 Task: In the Company abc7ny.com, schedule a meeting with title: 'Introducing Our Products and Services ', Select date: '24 September, 2023', select start time: 3:00:PM. Add location on call (786) 555-4401 with meeting description: For further discussion on products, kindly join the meeting. Add attendees from company's contact and save.. Logged in from softage.10@softage.net
Action: Mouse moved to (70, 51)
Screenshot: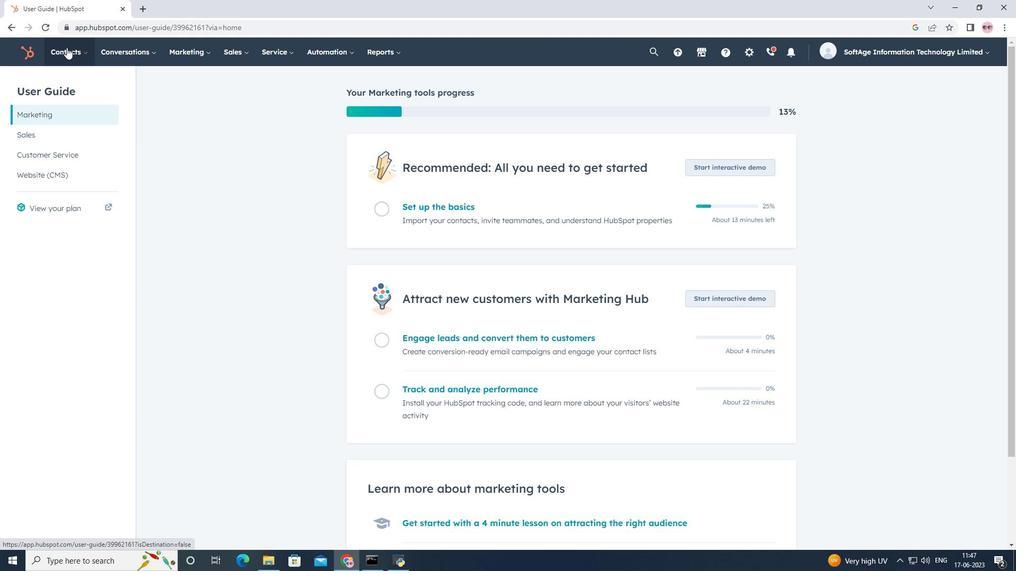 
Action: Mouse pressed left at (70, 51)
Screenshot: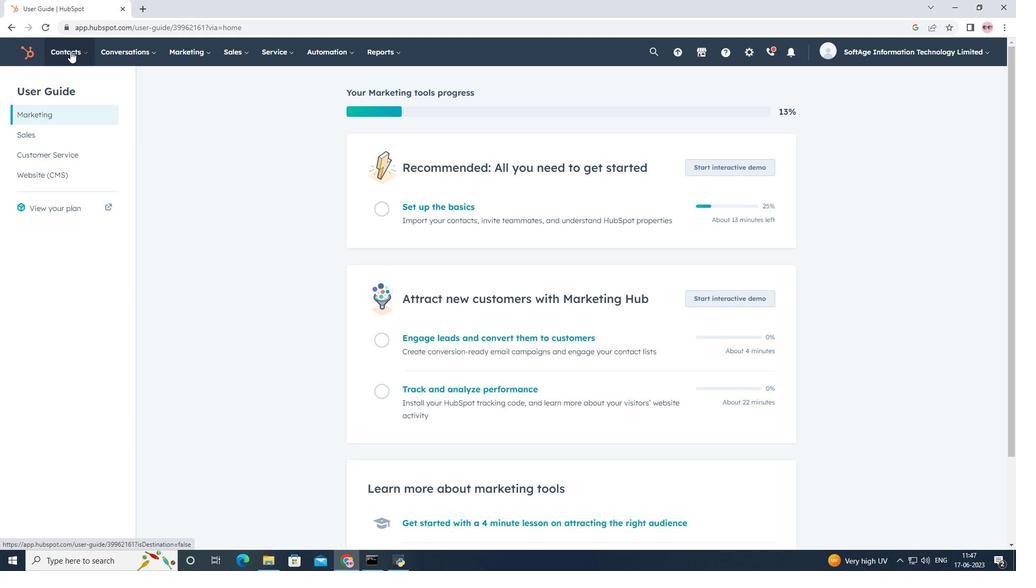 
Action: Mouse moved to (91, 96)
Screenshot: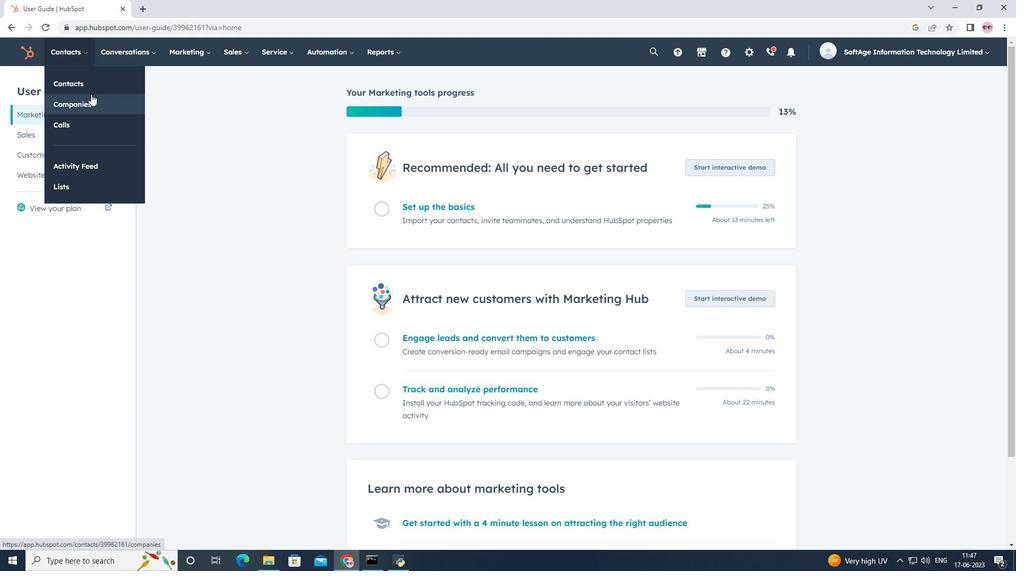 
Action: Mouse pressed left at (91, 96)
Screenshot: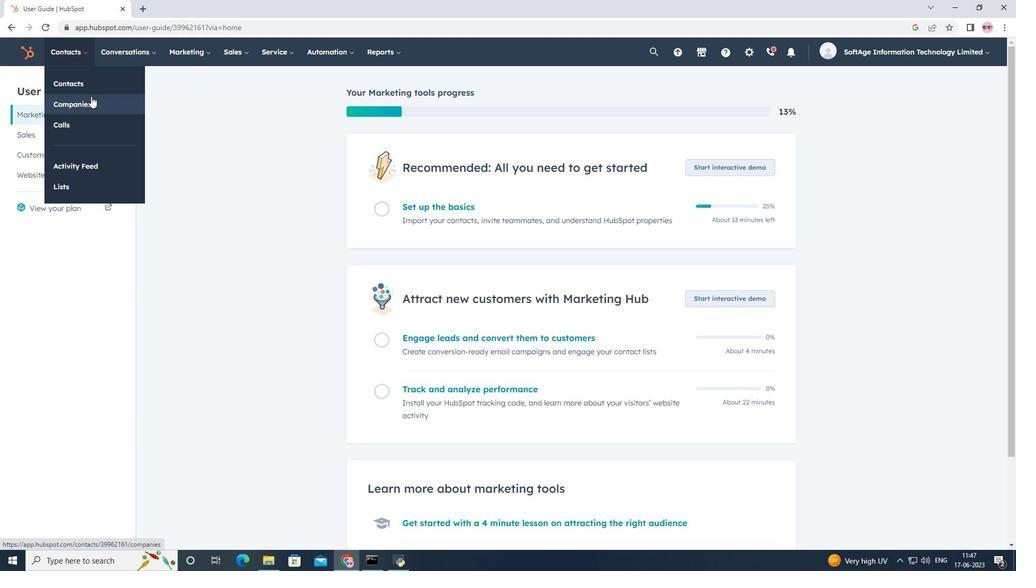
Action: Mouse moved to (74, 170)
Screenshot: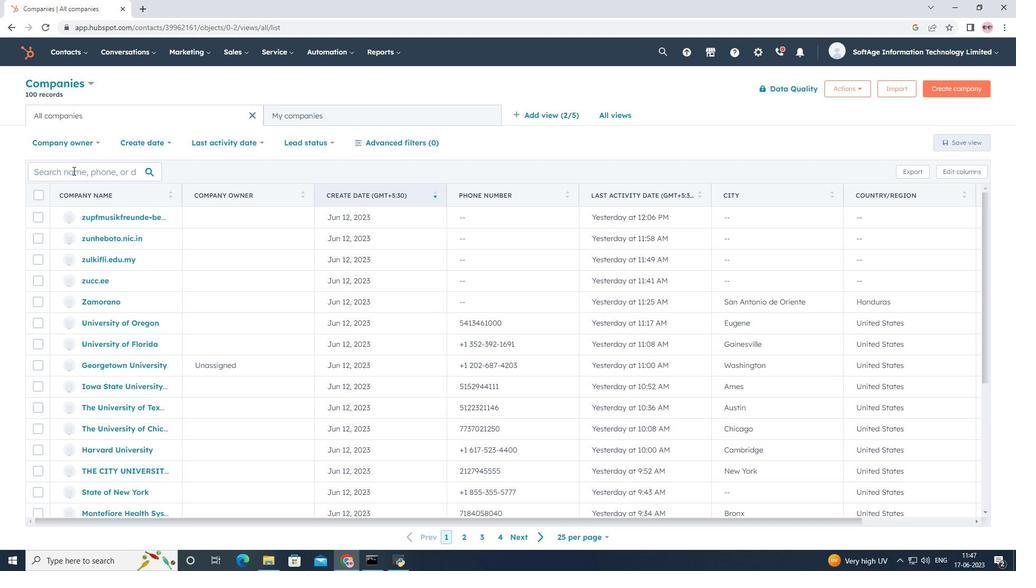 
Action: Mouse pressed left at (74, 170)
Screenshot: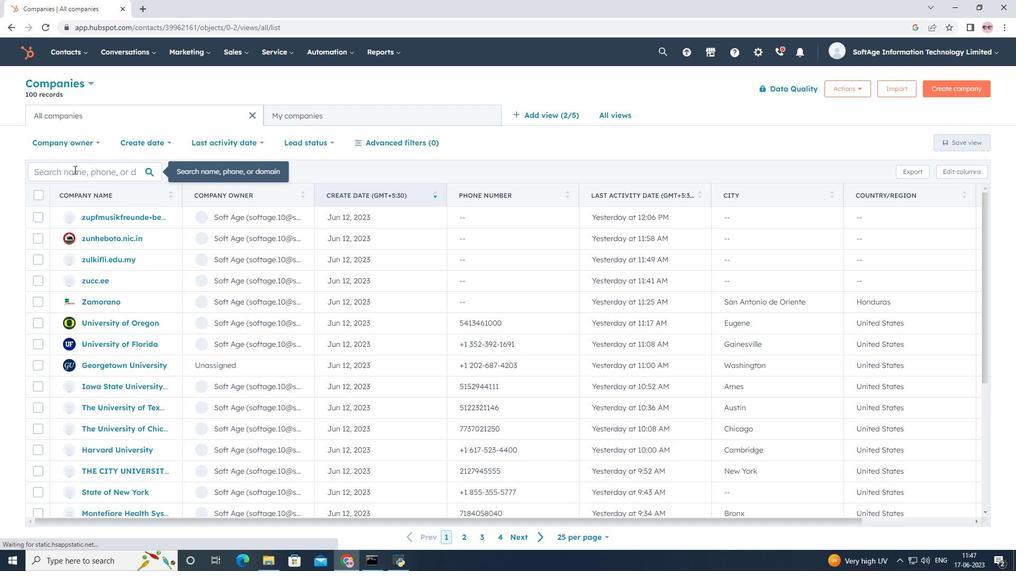 
Action: Key pressed abc7ny
Screenshot: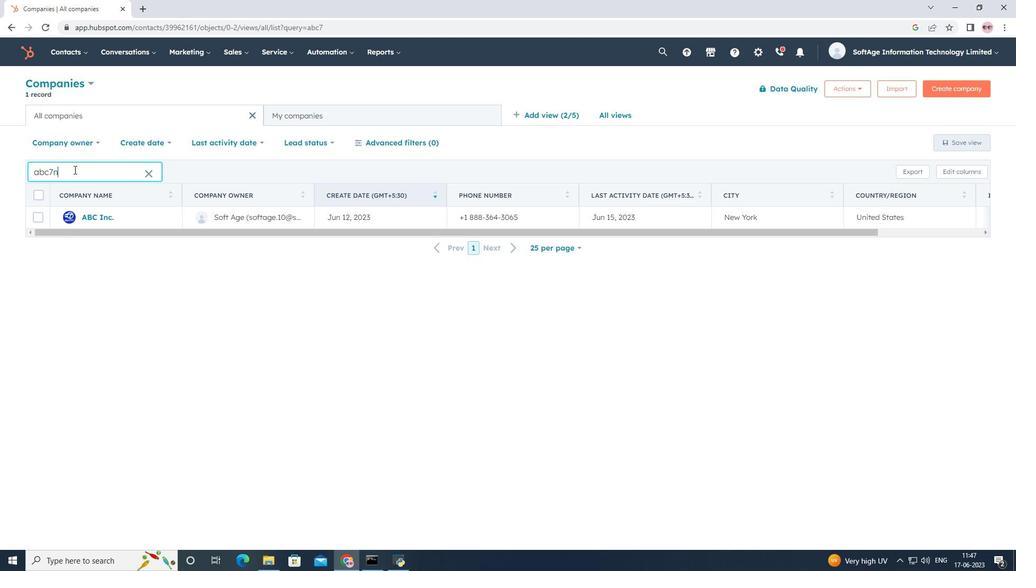 
Action: Mouse moved to (90, 215)
Screenshot: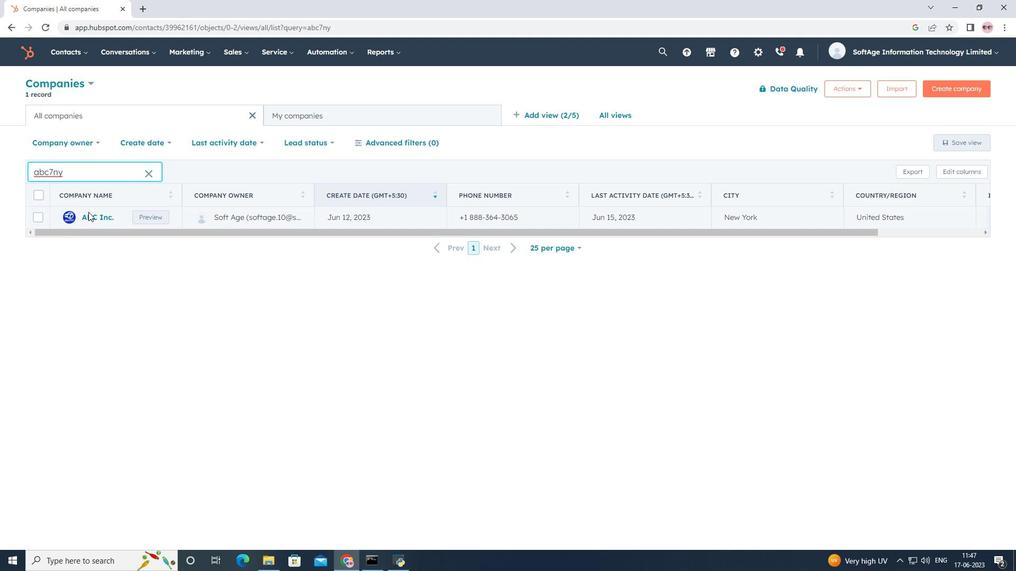 
Action: Mouse pressed left at (90, 215)
Screenshot: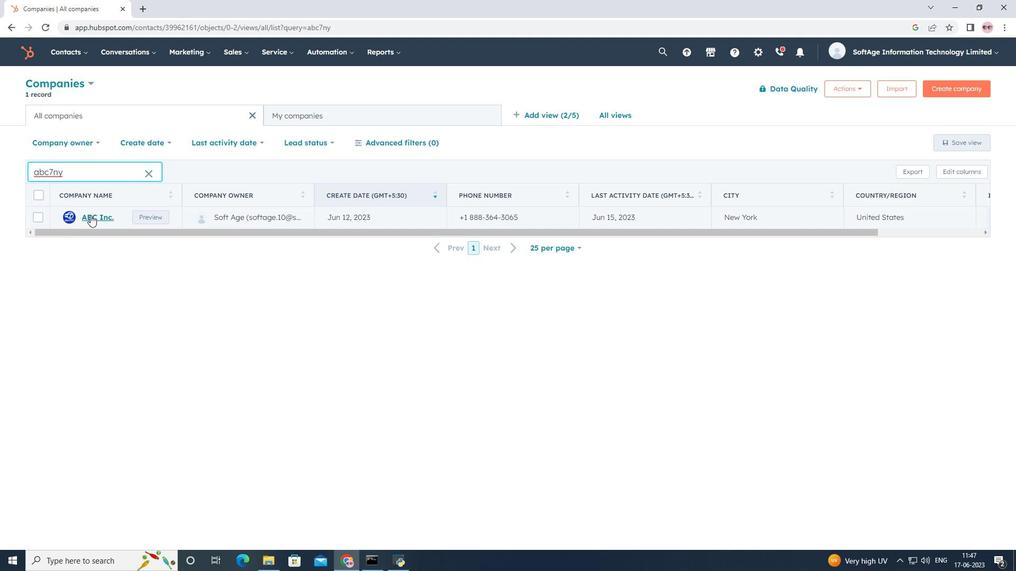 
Action: Mouse moved to (163, 175)
Screenshot: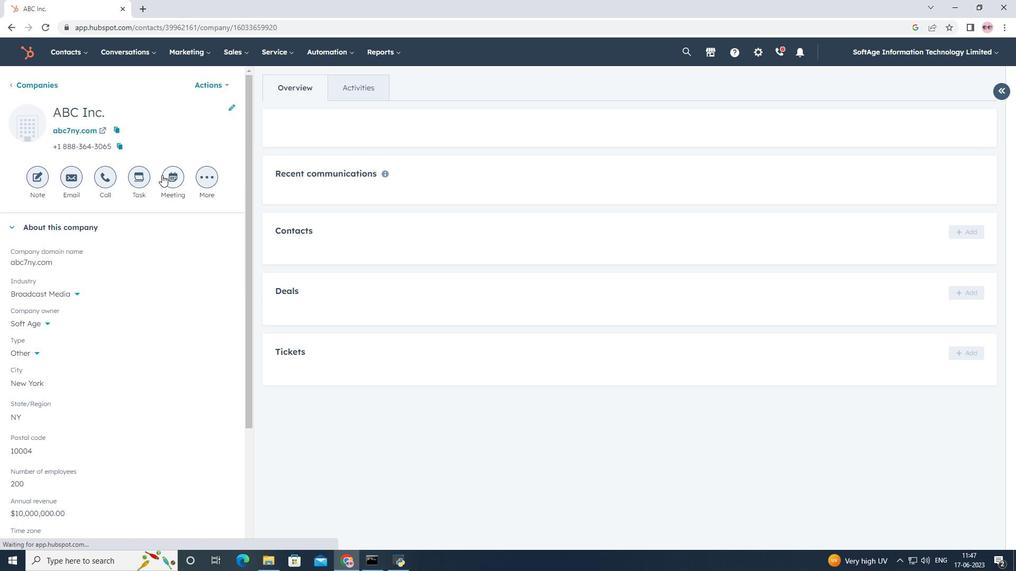 
Action: Mouse pressed left at (163, 175)
Screenshot: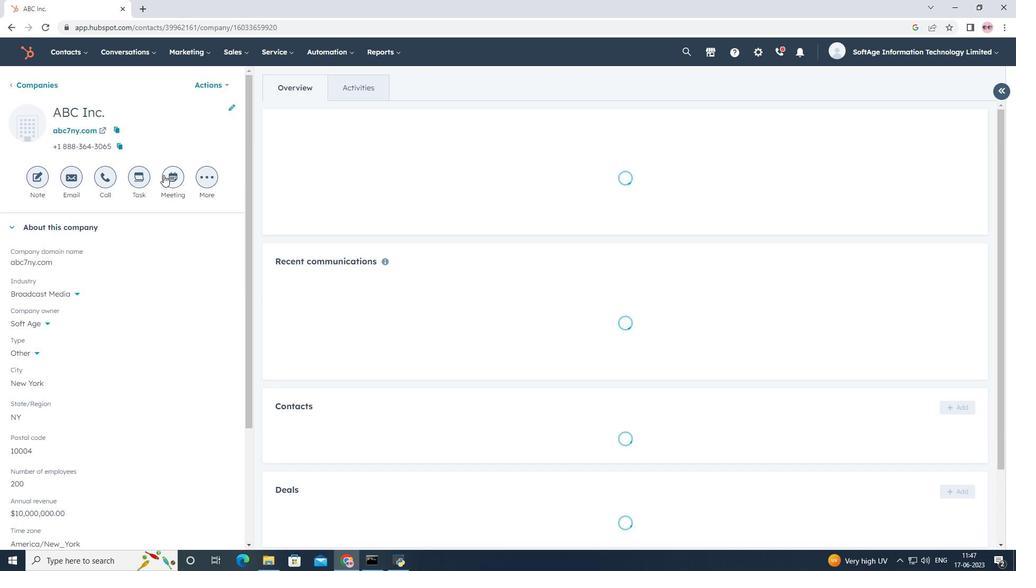 
Action: Mouse moved to (193, 162)
Screenshot: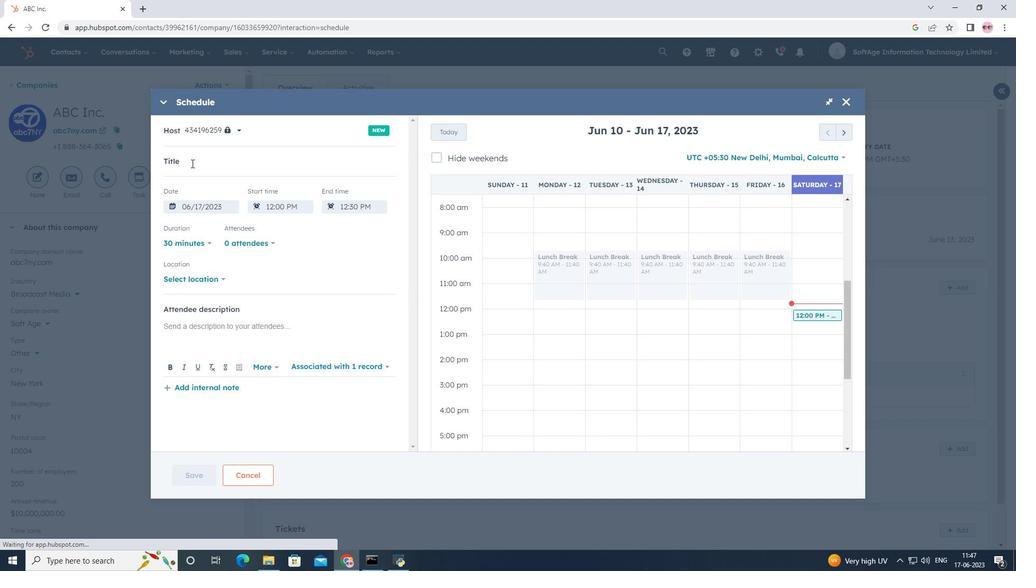 
Action: Mouse pressed left at (193, 162)
Screenshot: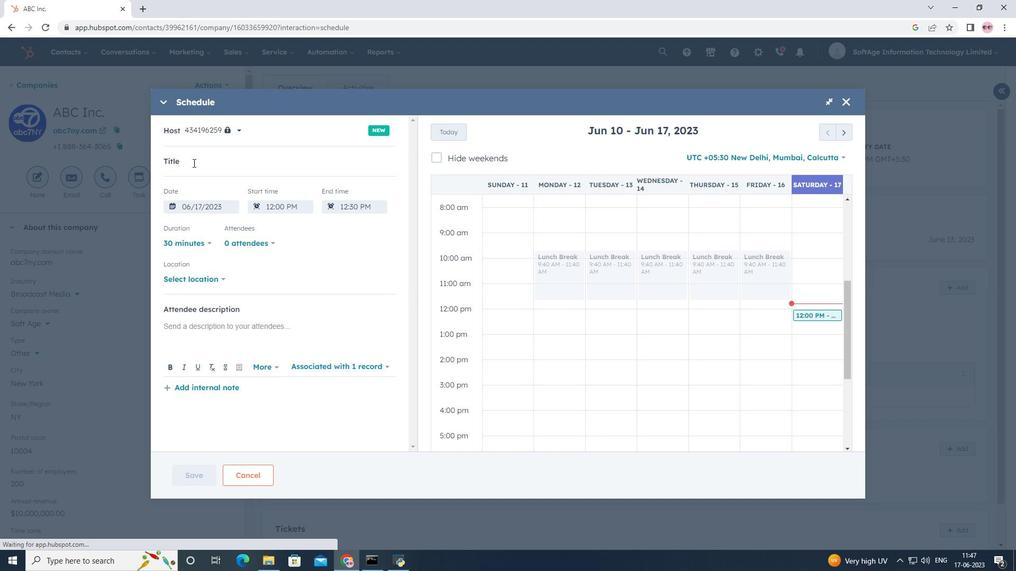 
Action: Key pressed <Key.shift><Key.shift><Key.shift><Key.shift><Key.shift><Key.shift><Key.shift><Key.shift><Key.shift><Key.shift><Key.shift><Key.shift><Key.shift><Key.shift><Key.shift><Key.shift><Key.shift><Key.shift><Key.shift><Key.shift><Key.shift><Key.shift>S<Key.backspace><Key.shift>i<Key.backspace><Key.shift>Introducing<Key.space><Key.shift>Our<Key.space><Key.shift>Products<Key.space>and<Key.space><Key.shift>Services
Screenshot: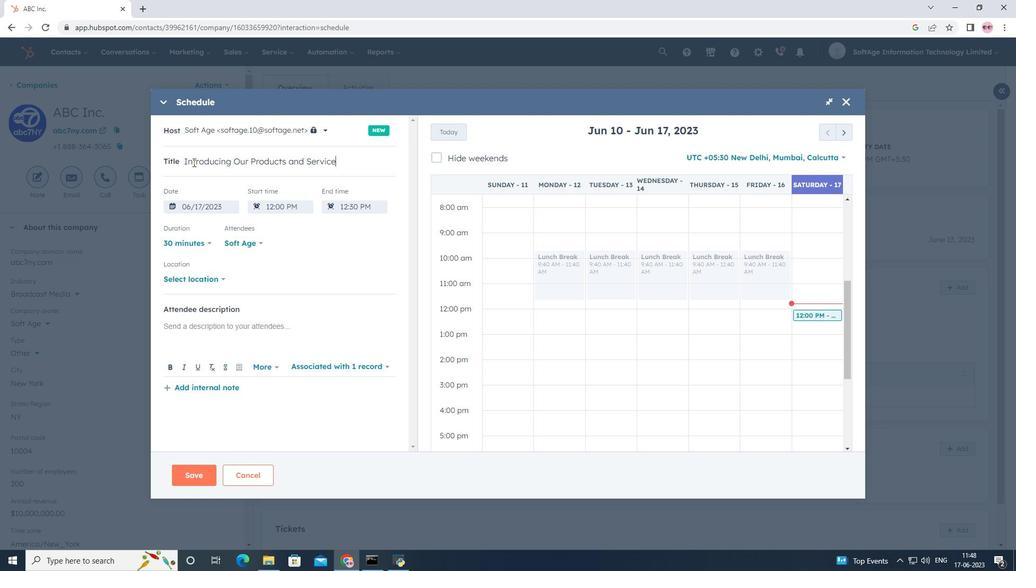 
Action: Mouse moved to (220, 281)
Screenshot: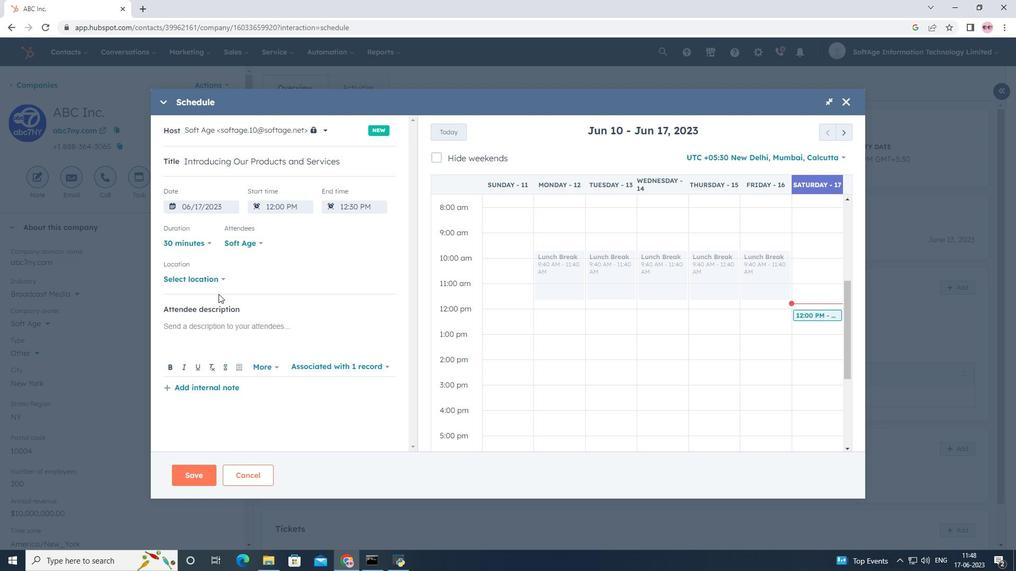 
Action: Mouse pressed left at (220, 281)
Screenshot: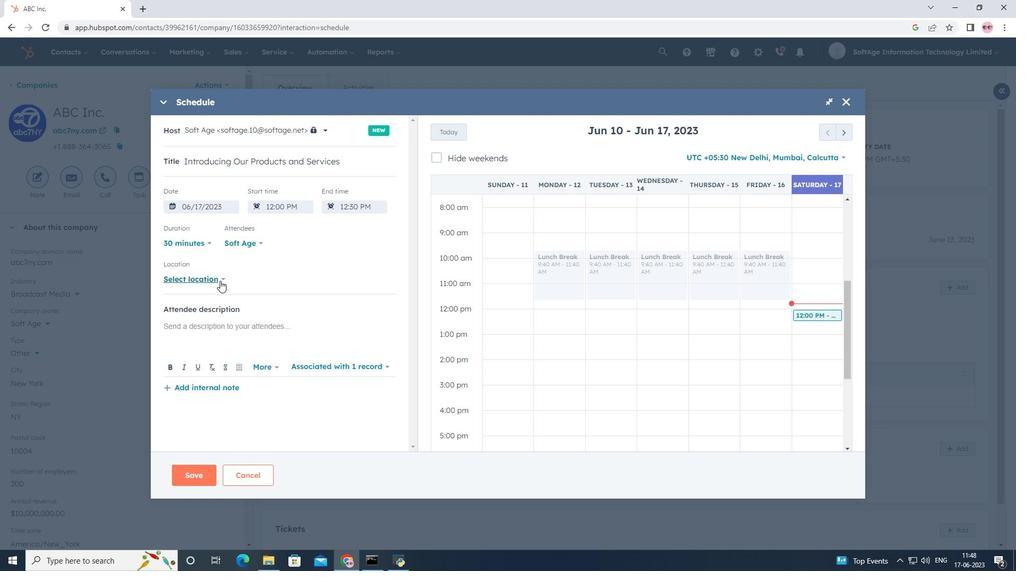 
Action: Mouse moved to (847, 135)
Screenshot: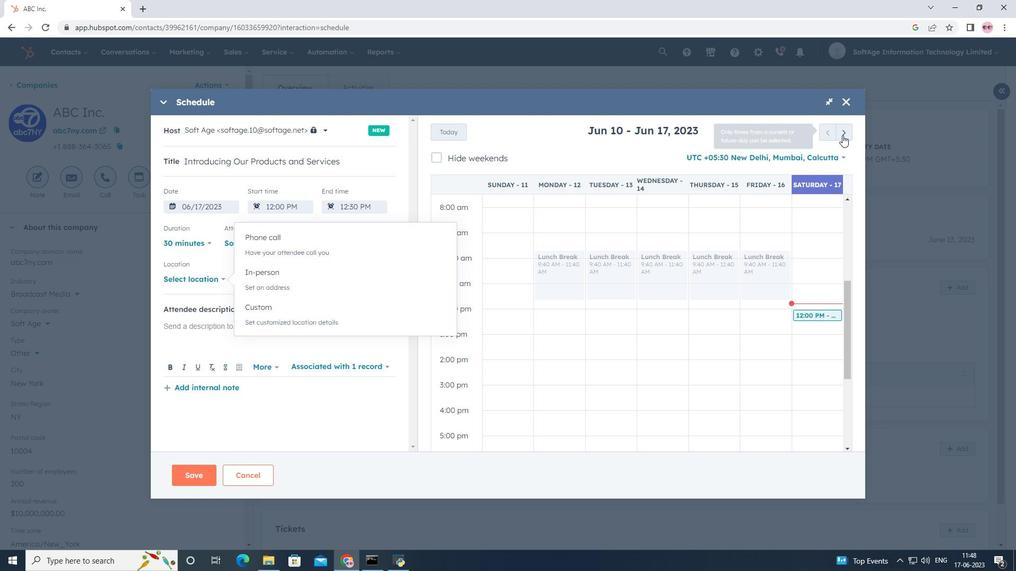 
Action: Mouse pressed left at (847, 135)
Screenshot: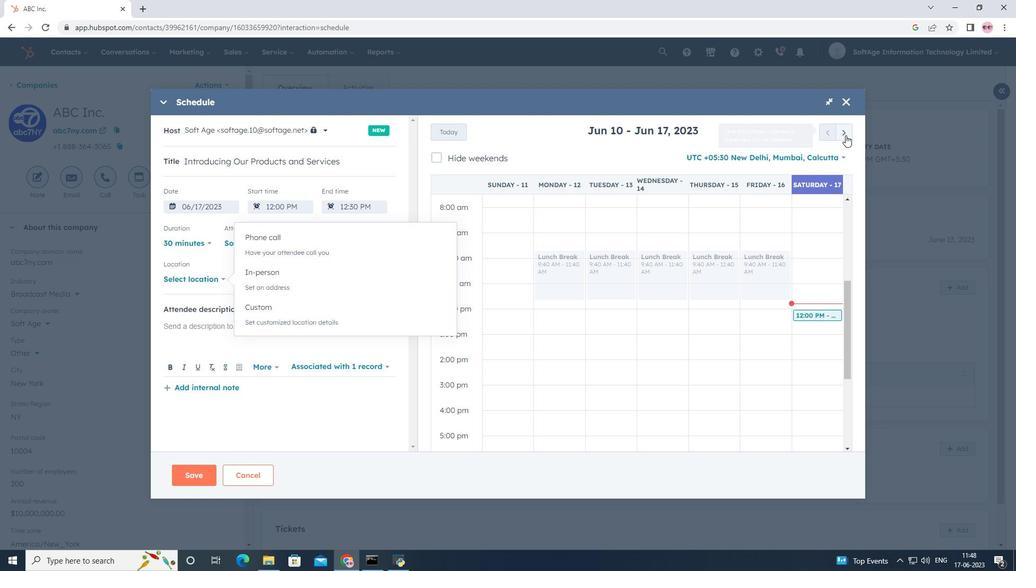 
Action: Mouse pressed left at (847, 135)
Screenshot: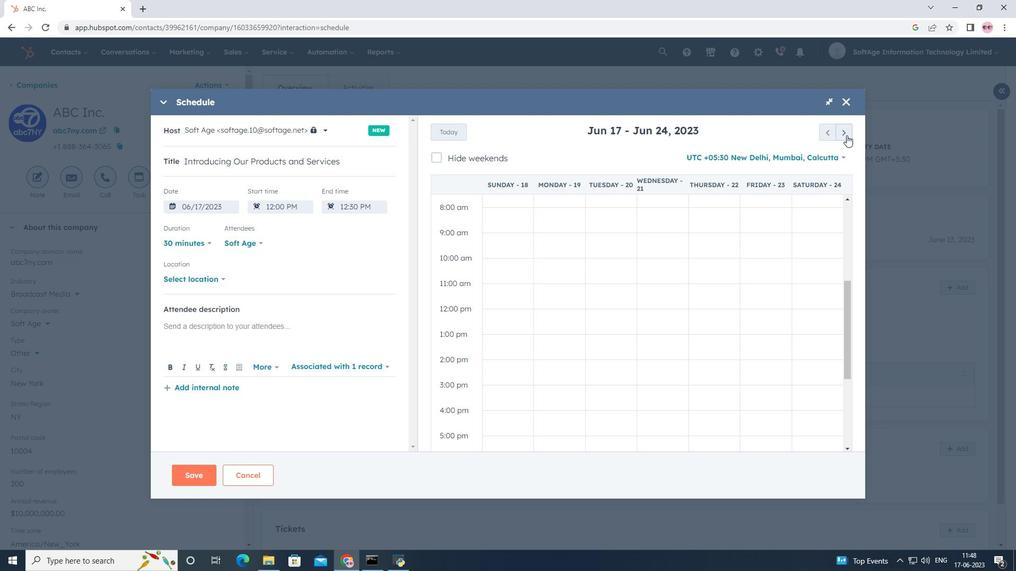 
Action: Mouse pressed left at (847, 135)
Screenshot: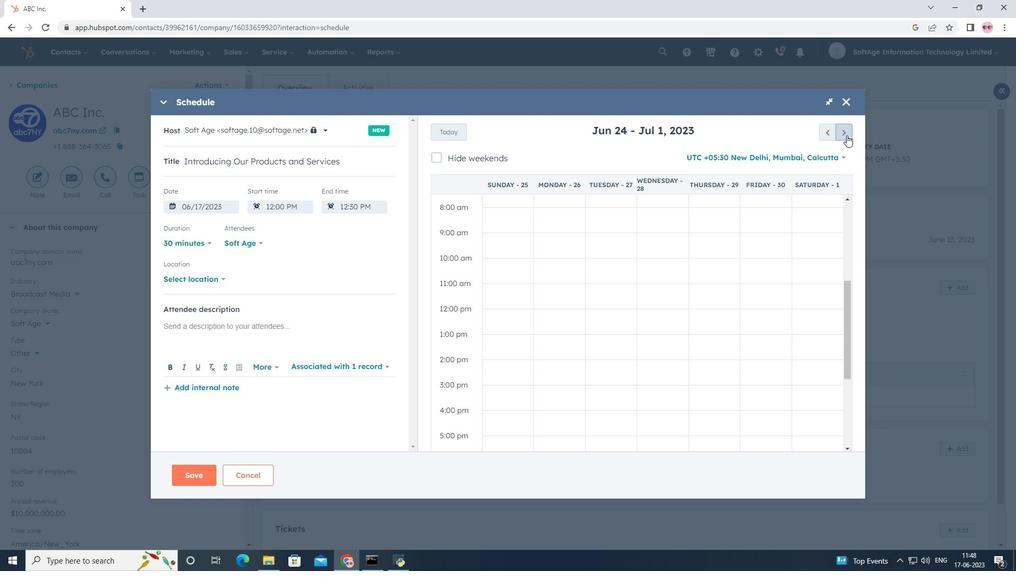 
Action: Mouse pressed left at (847, 135)
Screenshot: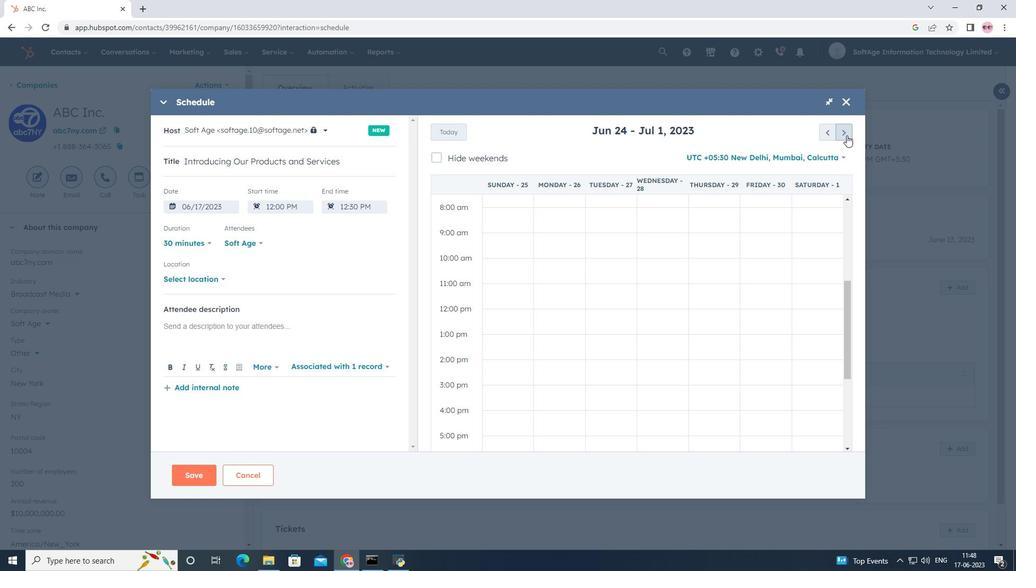 
Action: Mouse pressed left at (847, 135)
Screenshot: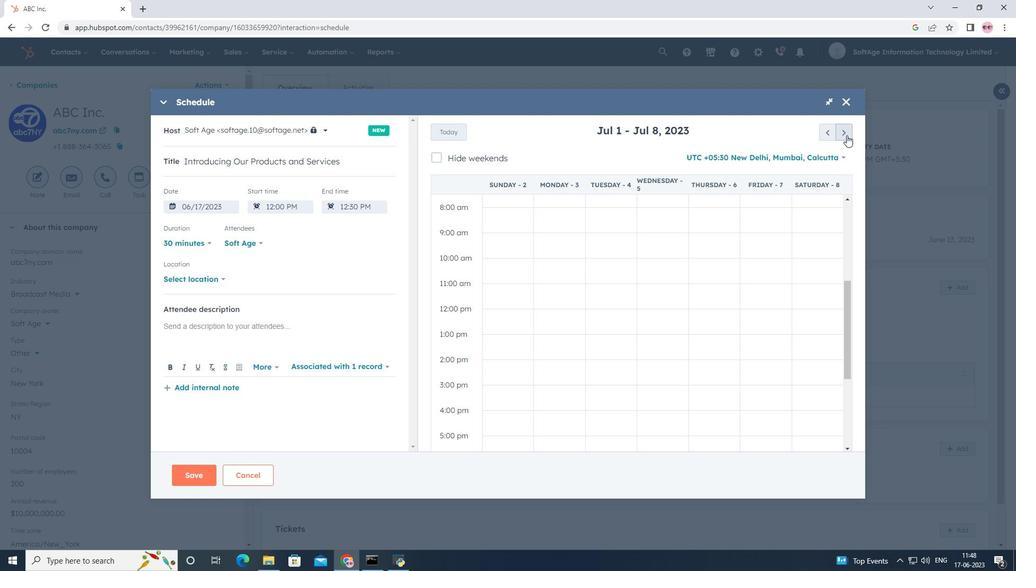 
Action: Mouse pressed left at (847, 135)
Screenshot: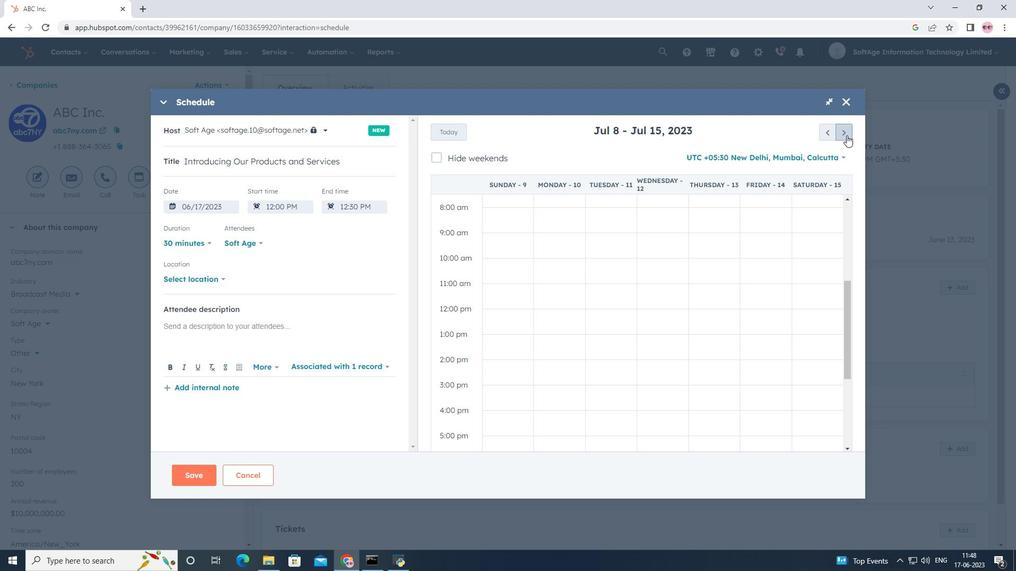 
Action: Mouse pressed left at (847, 135)
Screenshot: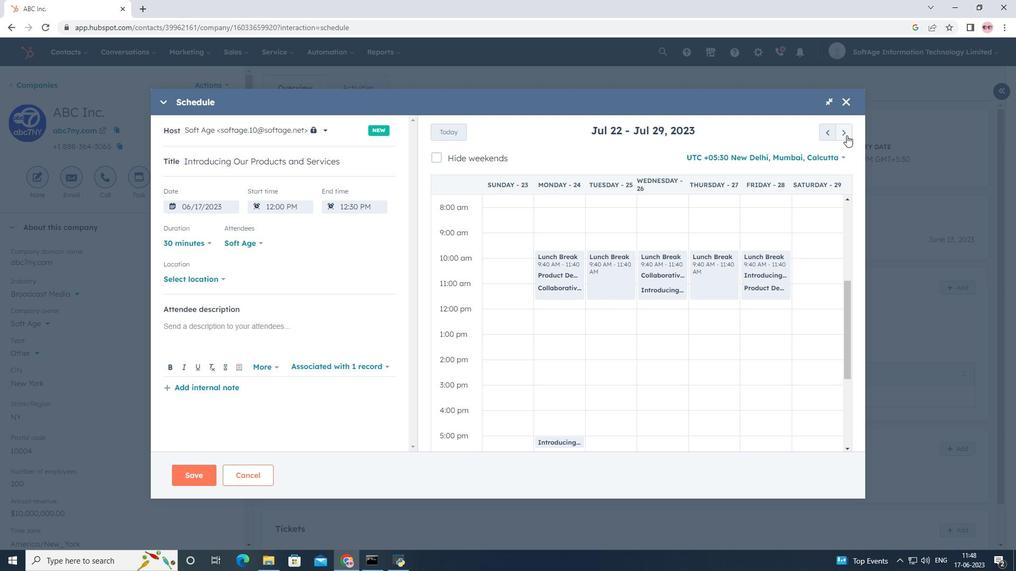 
Action: Mouse pressed left at (847, 135)
Screenshot: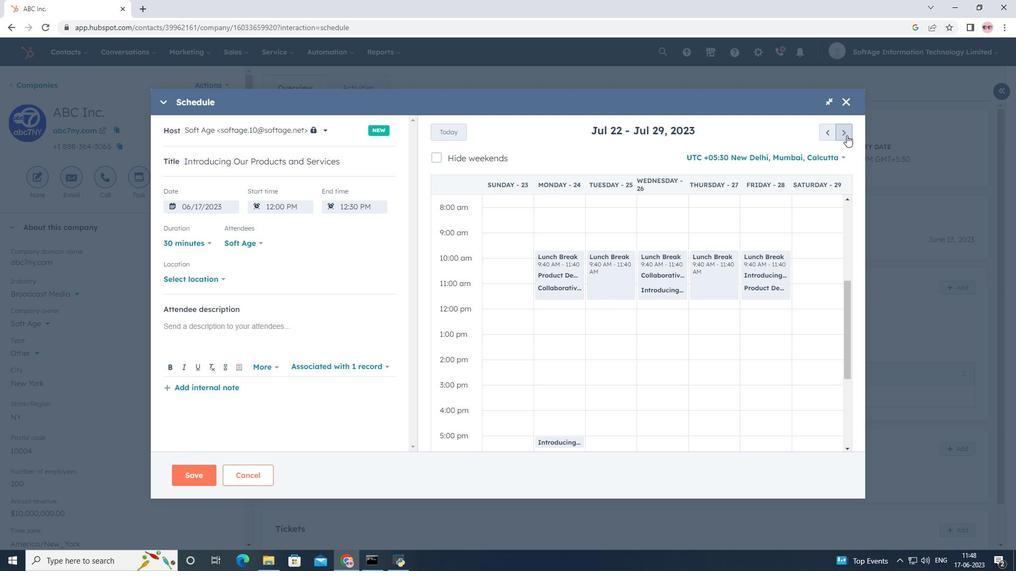
Action: Mouse pressed left at (847, 135)
Screenshot: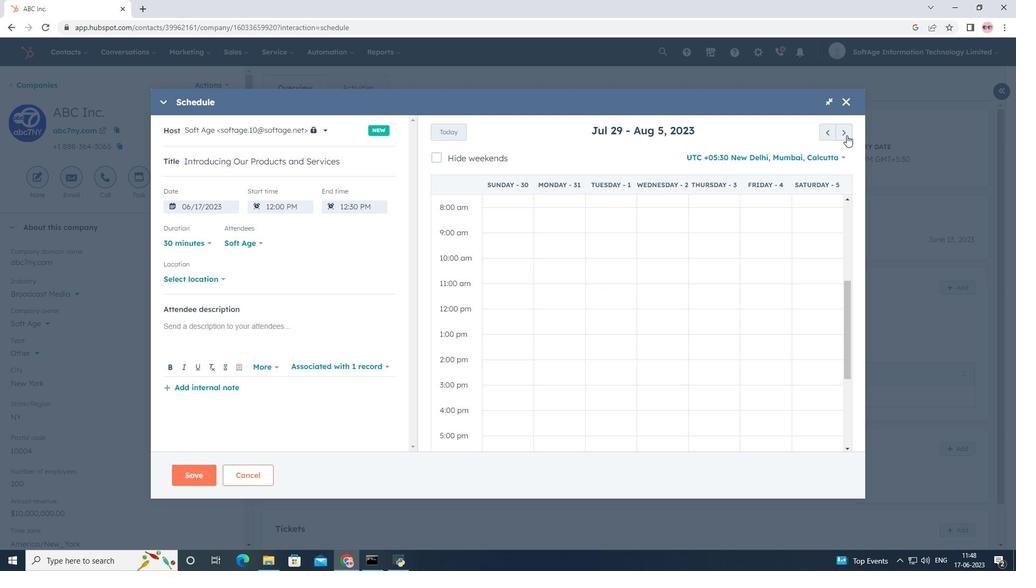 
Action: Mouse pressed left at (847, 135)
Screenshot: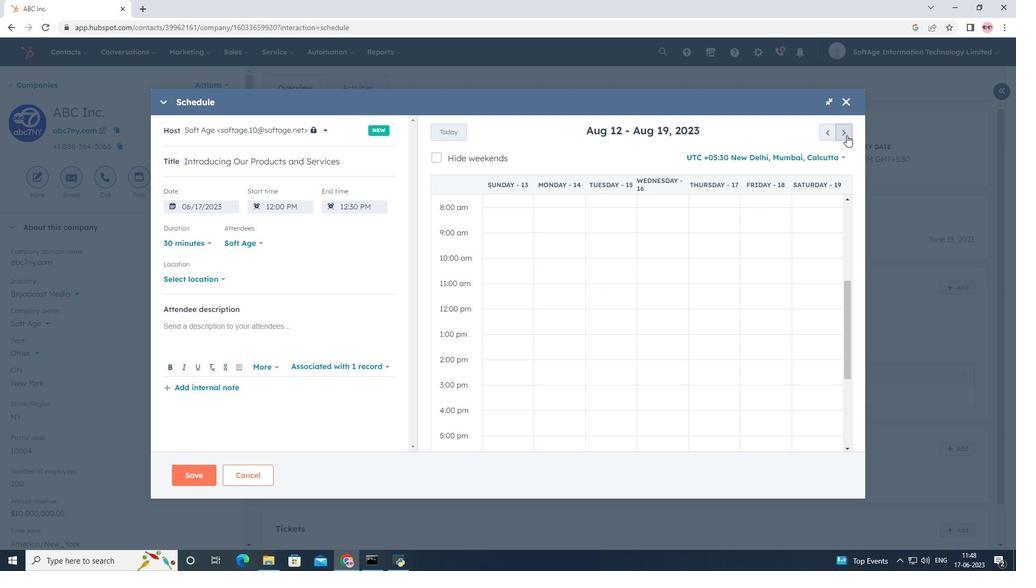 
Action: Mouse pressed left at (847, 135)
Screenshot: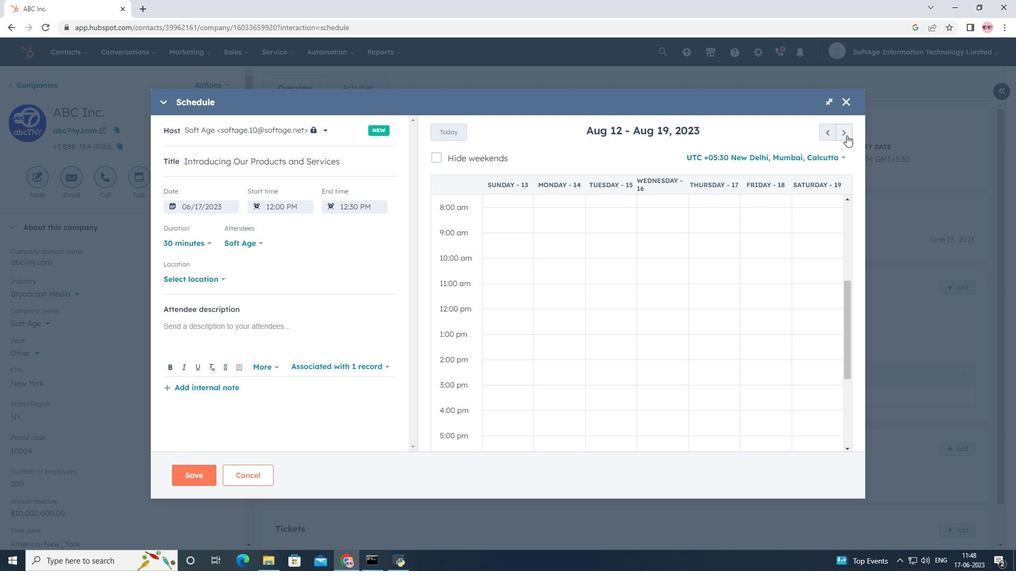 
Action: Mouse pressed left at (847, 135)
Screenshot: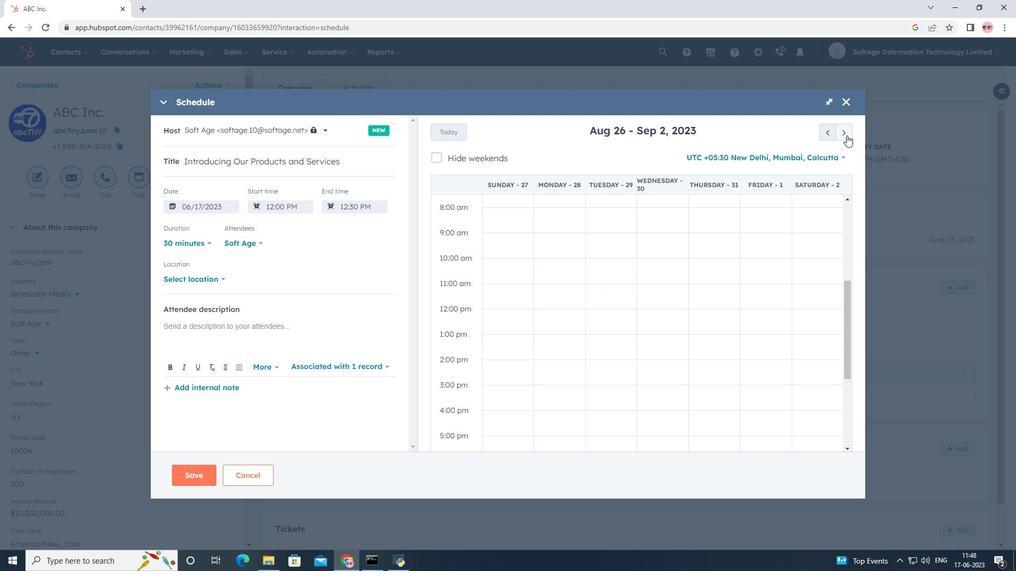 
Action: Mouse pressed left at (847, 135)
Screenshot: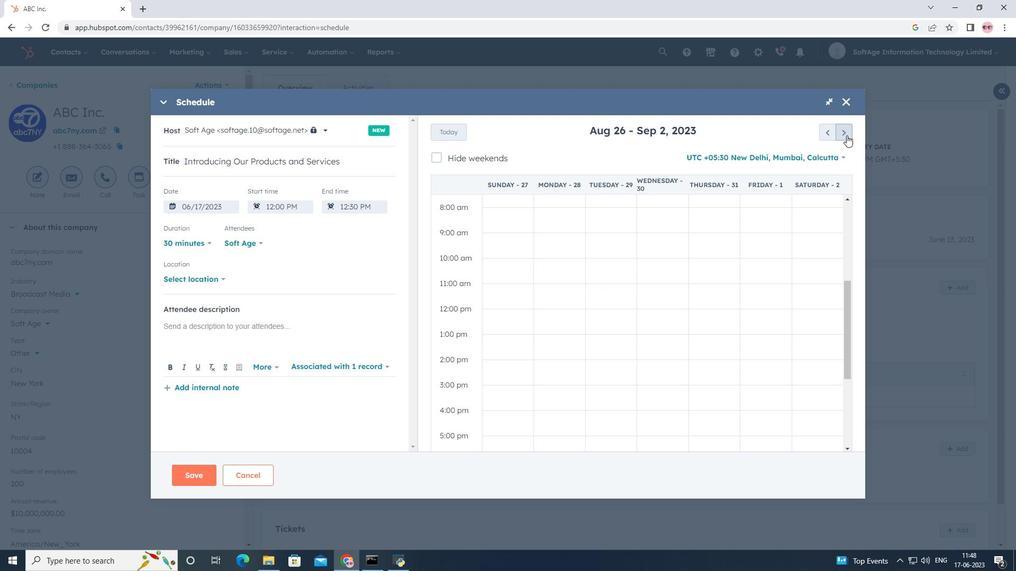 
Action: Mouse pressed left at (847, 135)
Screenshot: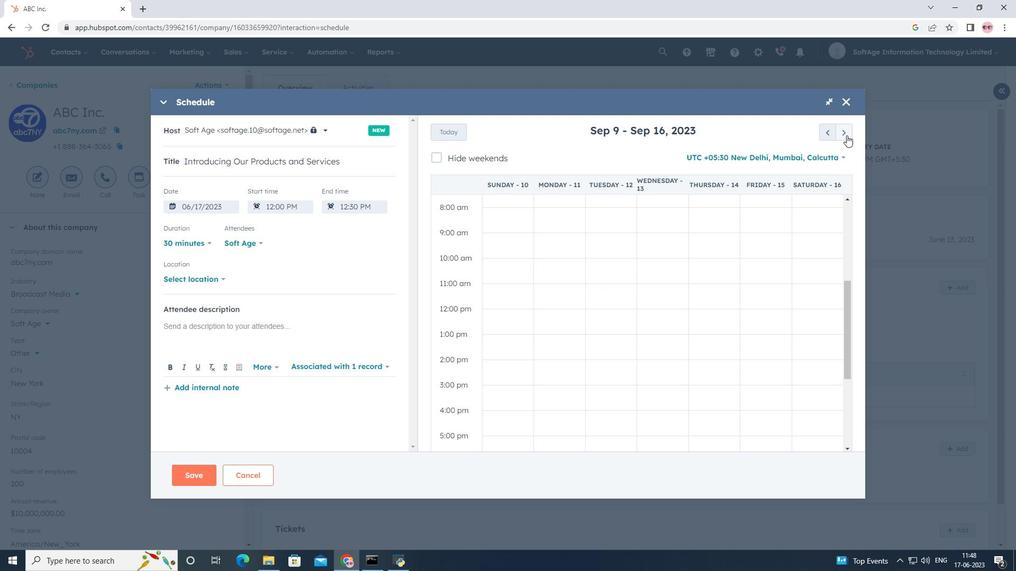 
Action: Mouse pressed left at (847, 135)
Screenshot: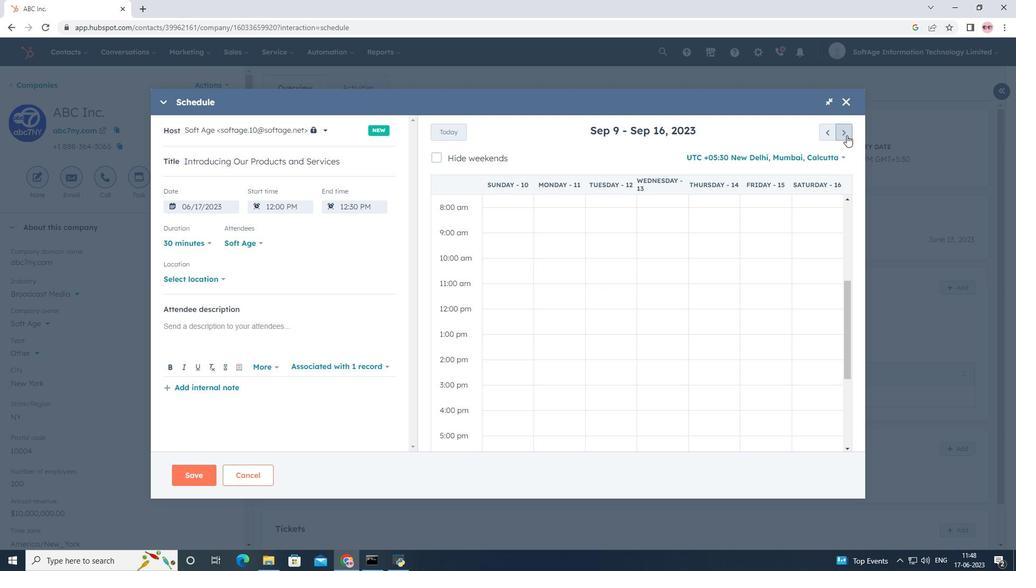 
Action: Mouse moved to (494, 391)
Screenshot: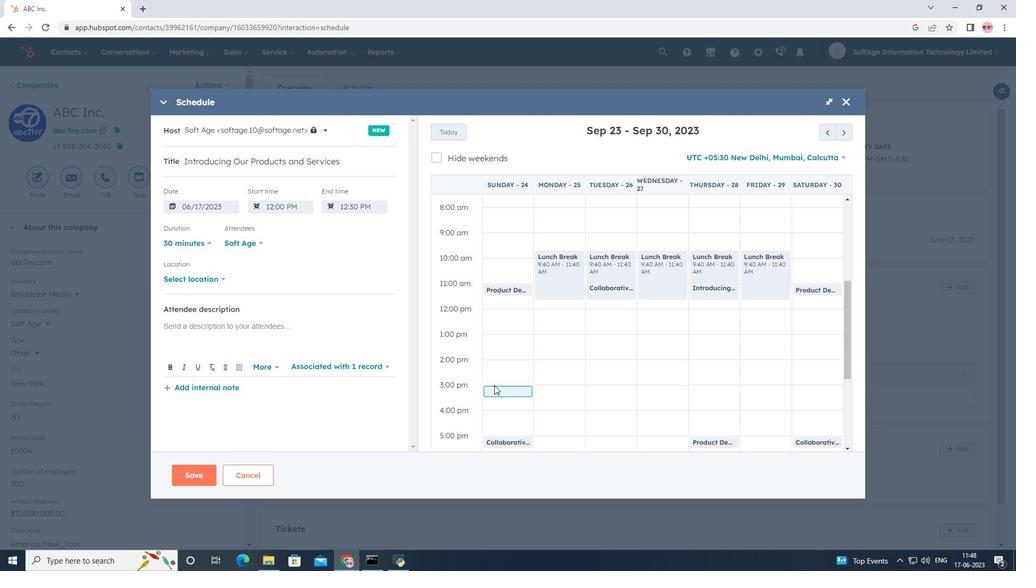 
Action: Mouse pressed left at (494, 391)
Screenshot: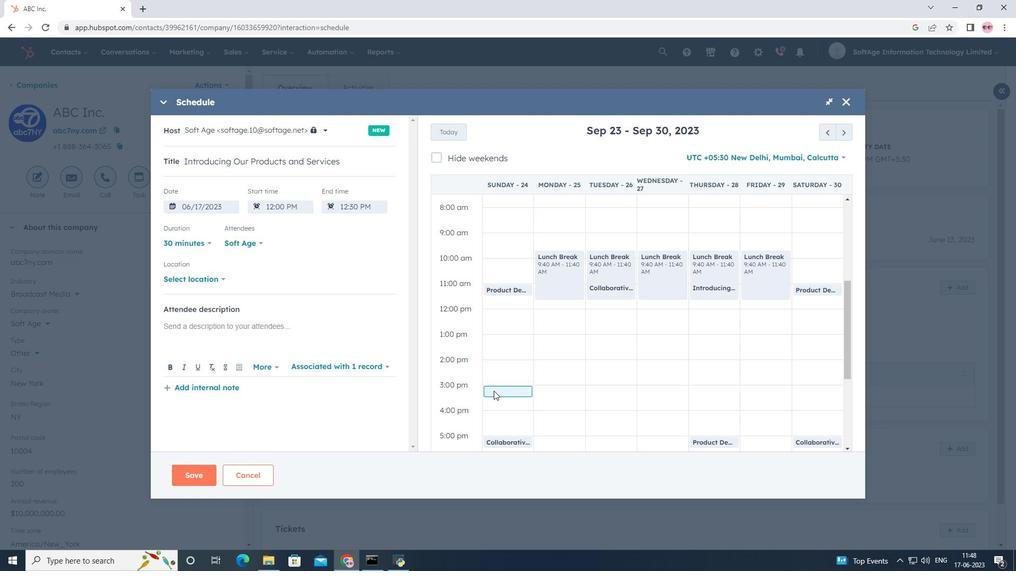 
Action: Mouse moved to (208, 277)
Screenshot: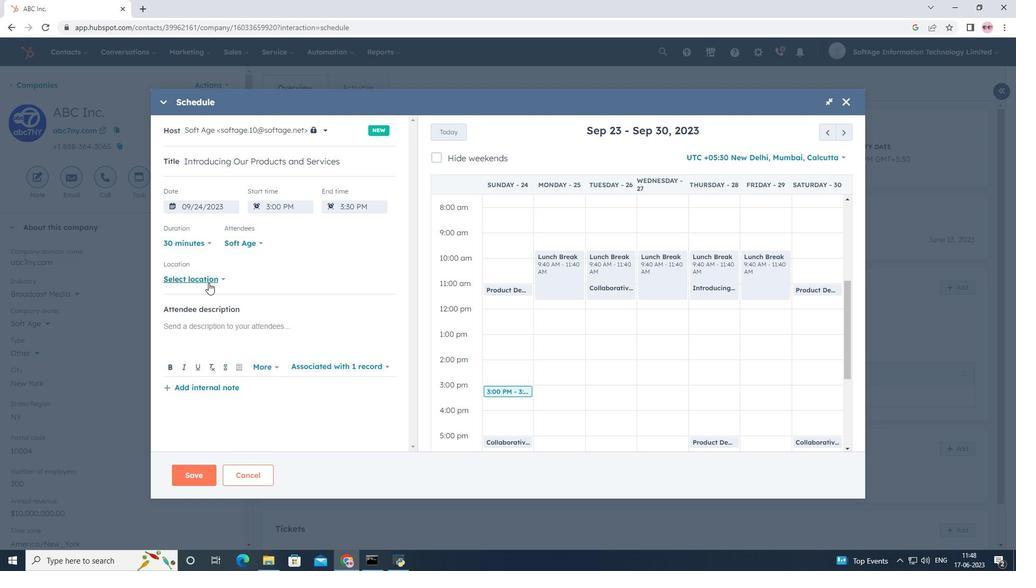 
Action: Mouse pressed left at (208, 277)
Screenshot: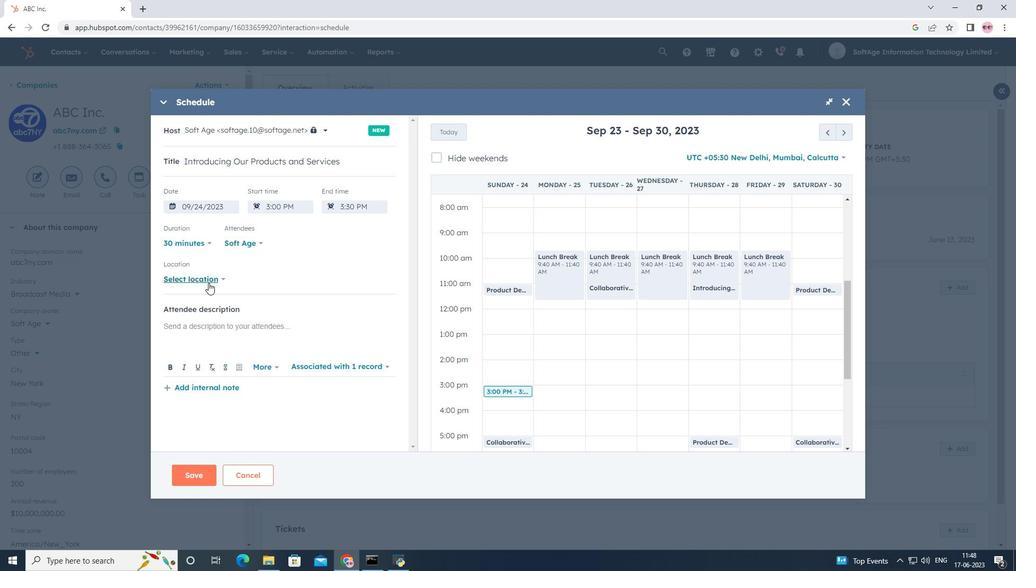 
Action: Mouse moved to (282, 238)
Screenshot: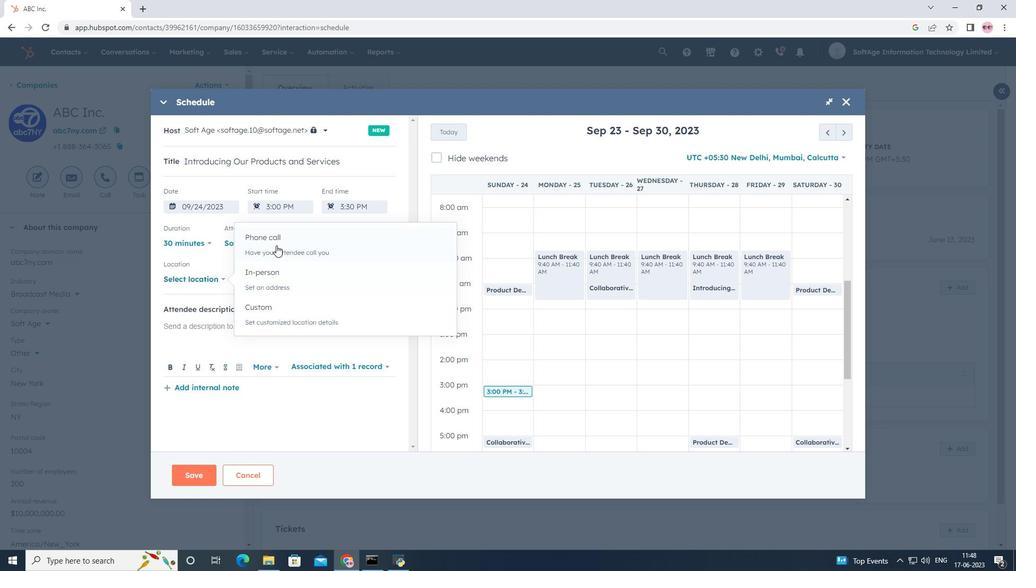 
Action: Mouse pressed left at (282, 238)
Screenshot: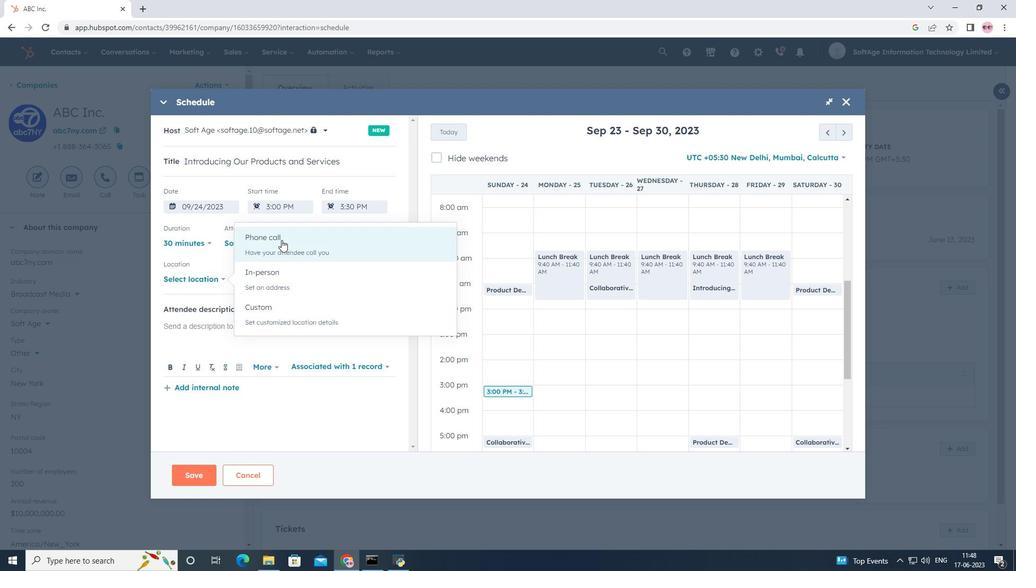 
Action: Mouse moved to (245, 277)
Screenshot: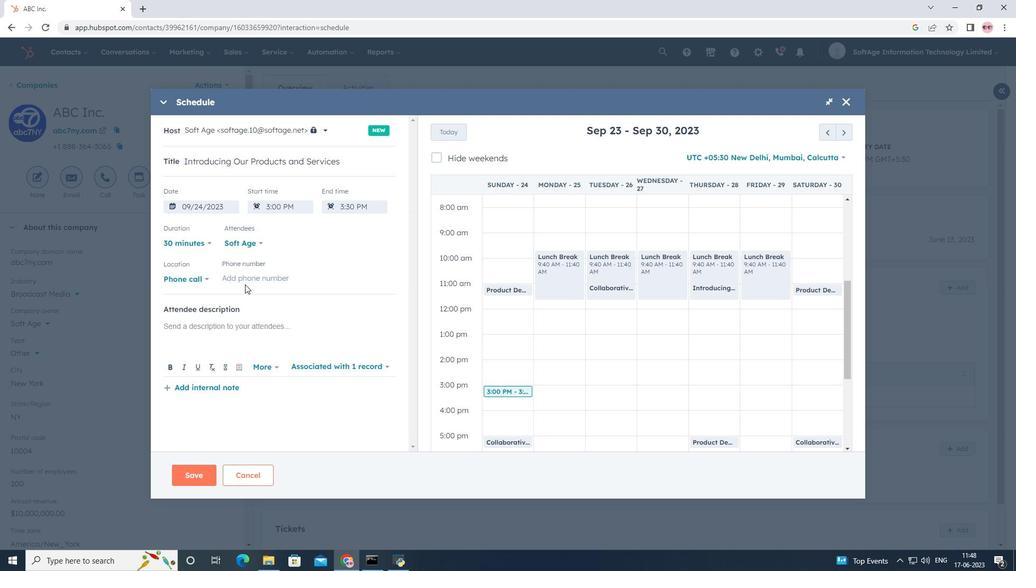 
Action: Mouse pressed left at (245, 277)
Screenshot: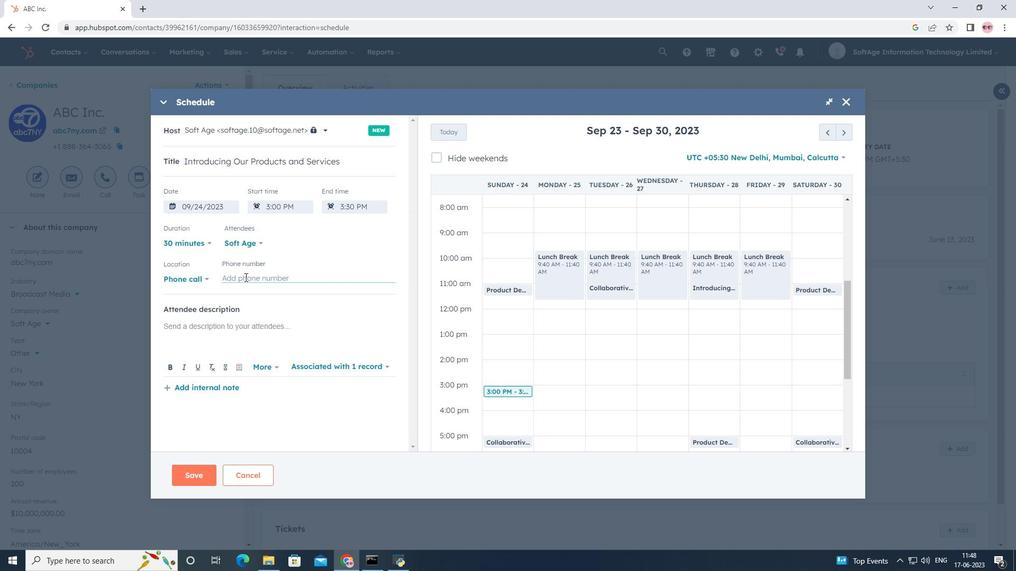 
Action: Key pressed <Key.shift><Key.shift><Key.shift><Key.shift><Key.shift><Key.shift><Key.shift><Key.shift>(786<Key.shift>)<Key.space>555-4401
Screenshot: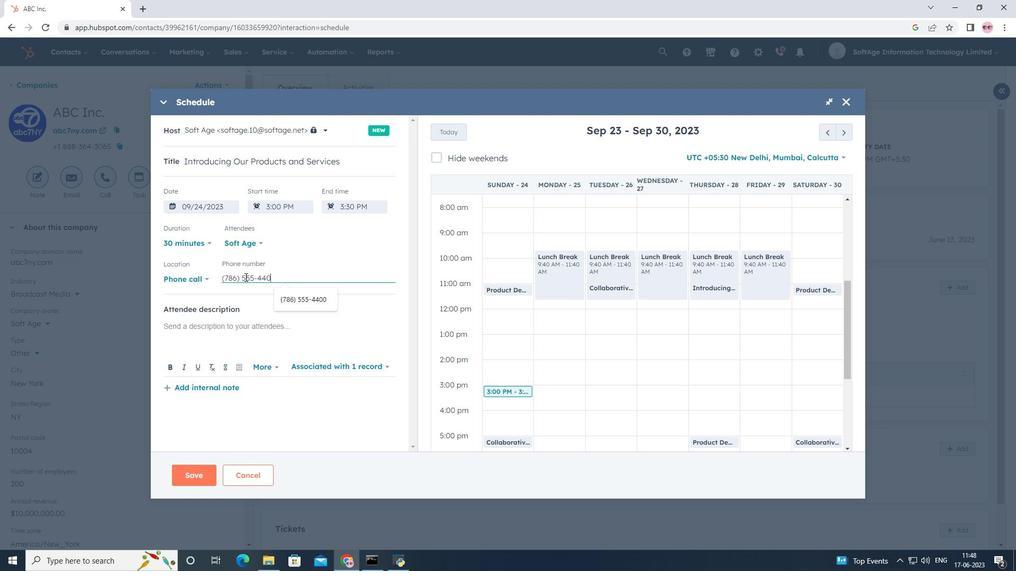 
Action: Mouse moved to (261, 323)
Screenshot: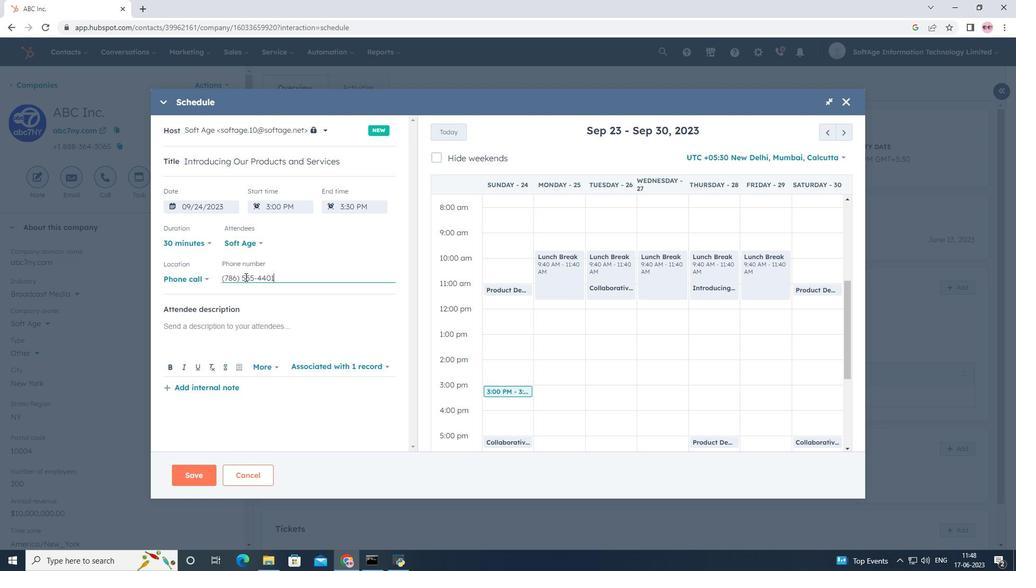 
Action: Mouse pressed left at (261, 323)
Screenshot: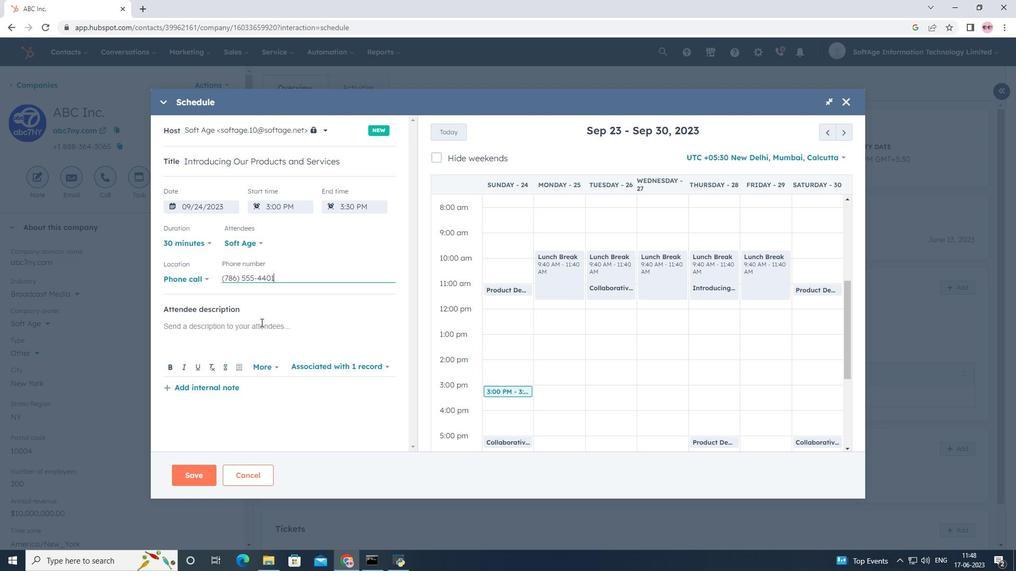 
Action: Key pressed <Key.shift>For<Key.space>further<Key.space>discussion<Key.space>on<Key.space>products,<Key.space>kindly<Key.space>join<Key.space>the<Key.space>meeting.
Screenshot: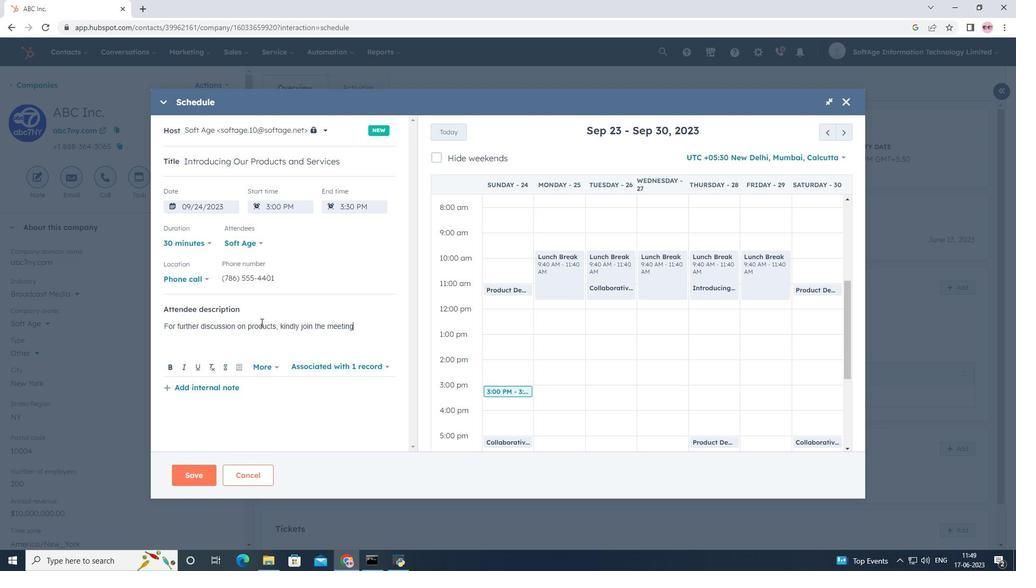 
Action: Mouse moved to (368, 369)
Screenshot: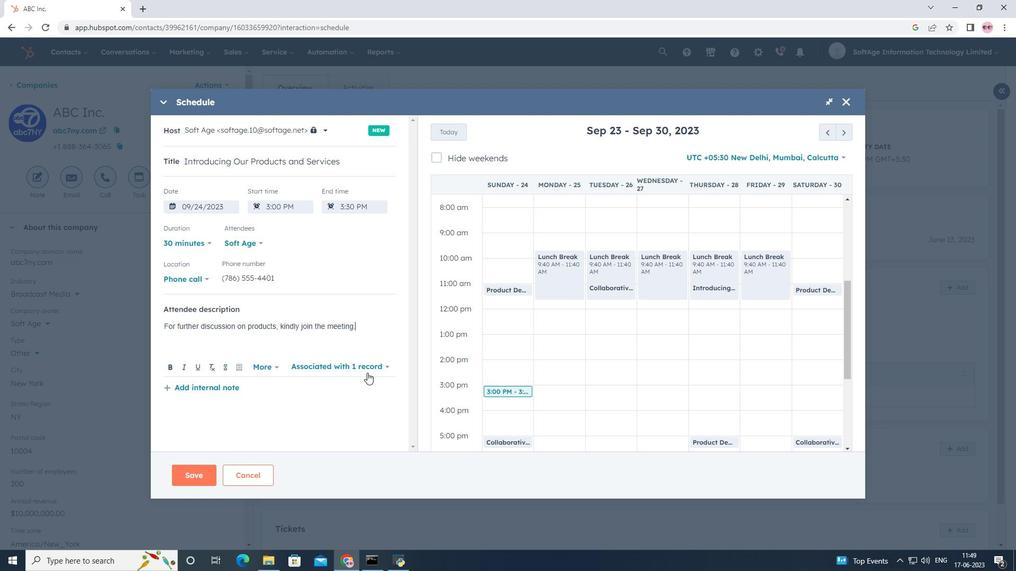 
Action: Mouse pressed left at (368, 369)
Screenshot: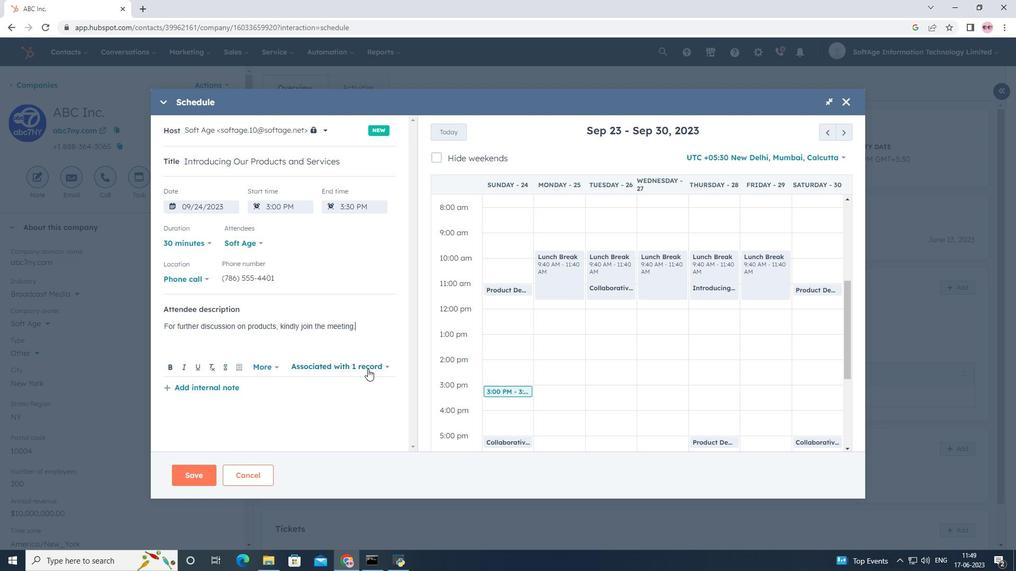 
Action: Mouse moved to (339, 292)
Screenshot: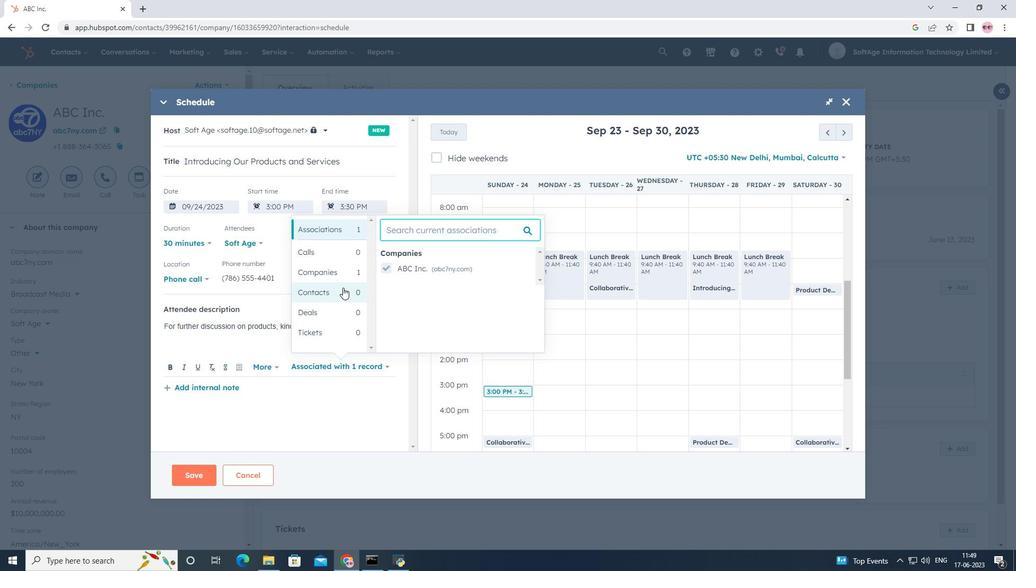 
Action: Mouse pressed left at (339, 292)
Screenshot: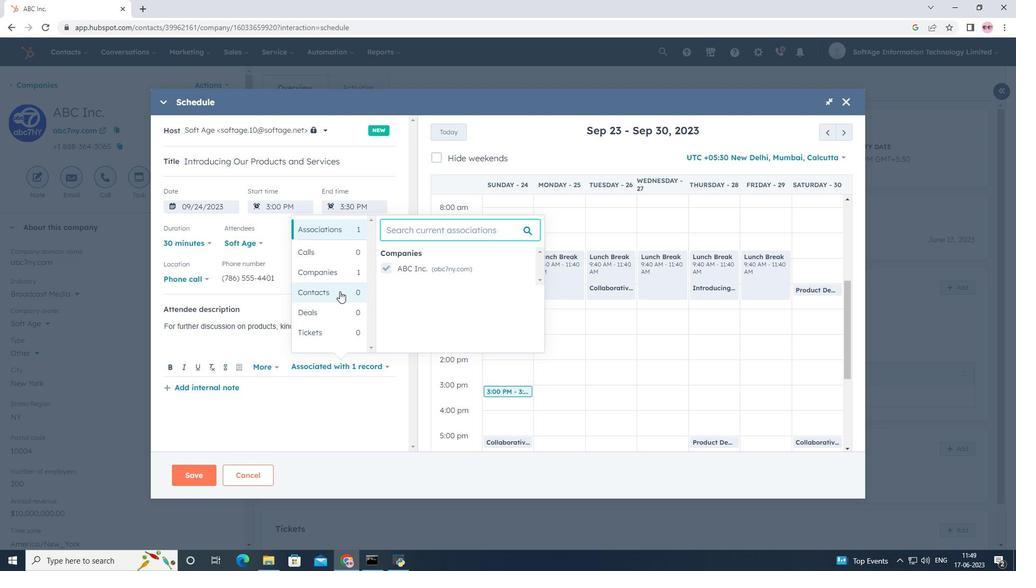 
Action: Mouse moved to (389, 255)
Screenshot: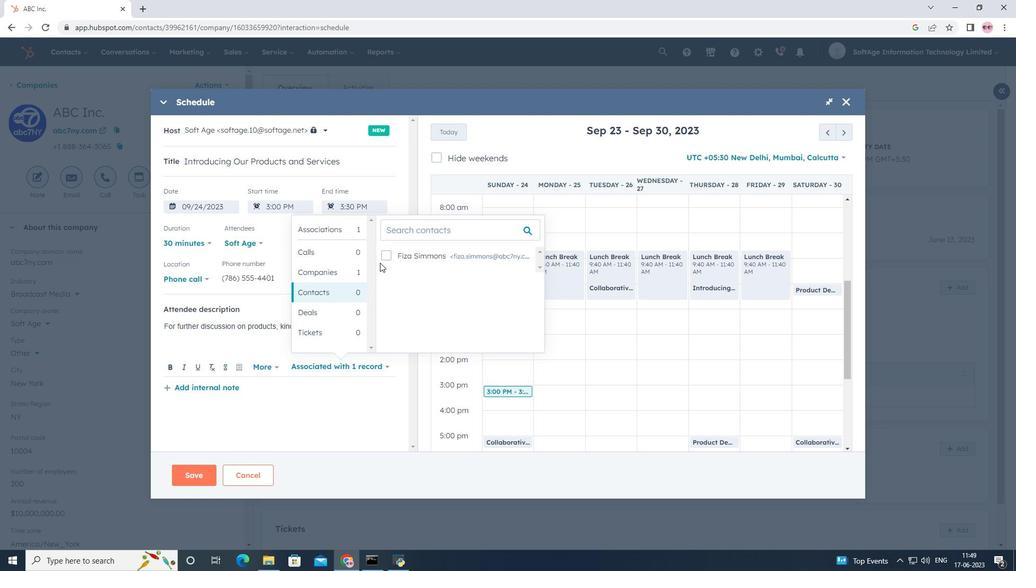 
Action: Mouse pressed left at (389, 255)
Screenshot: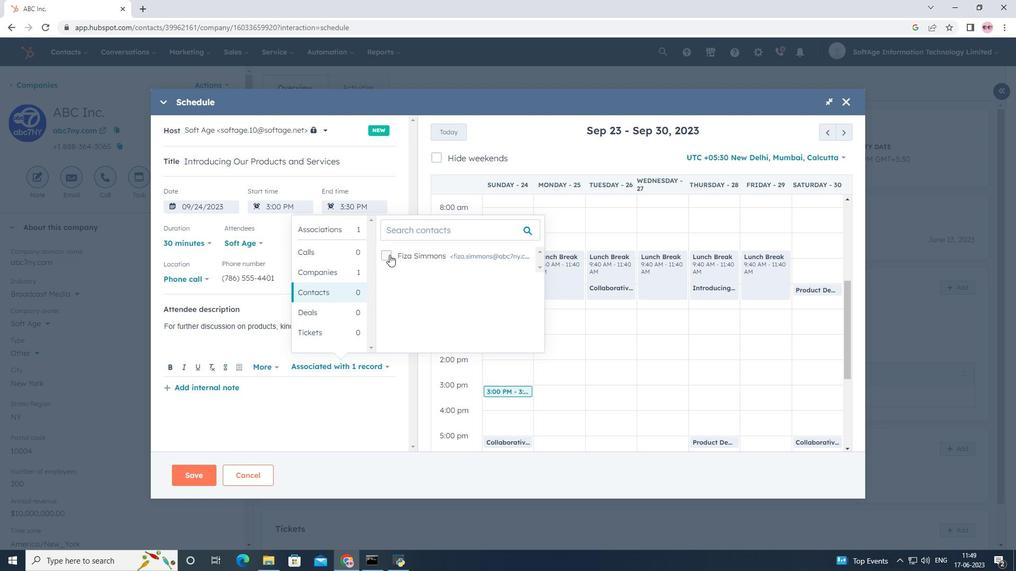 
Action: Mouse moved to (358, 424)
Screenshot: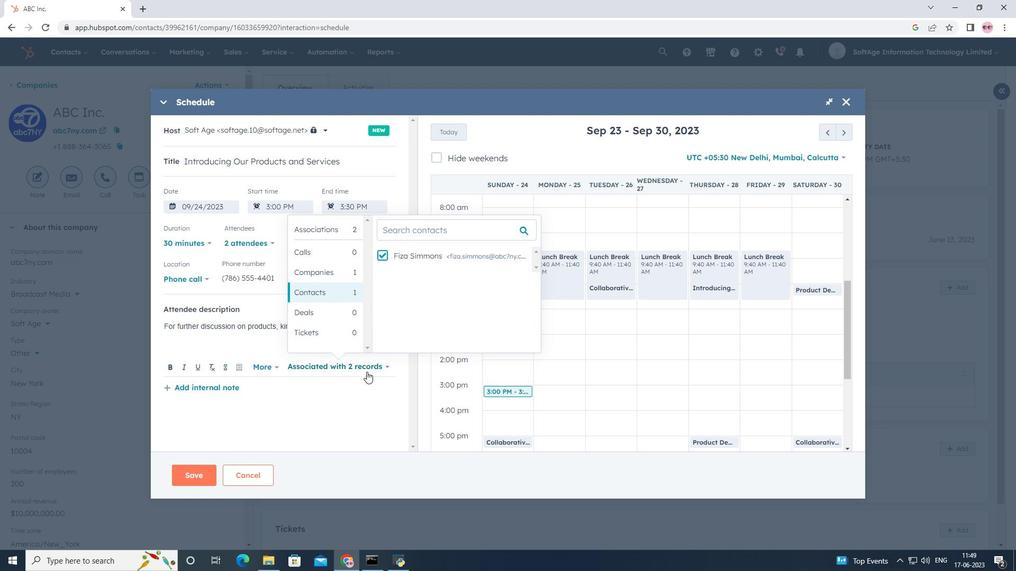 
Action: Mouse pressed left at (358, 424)
Screenshot: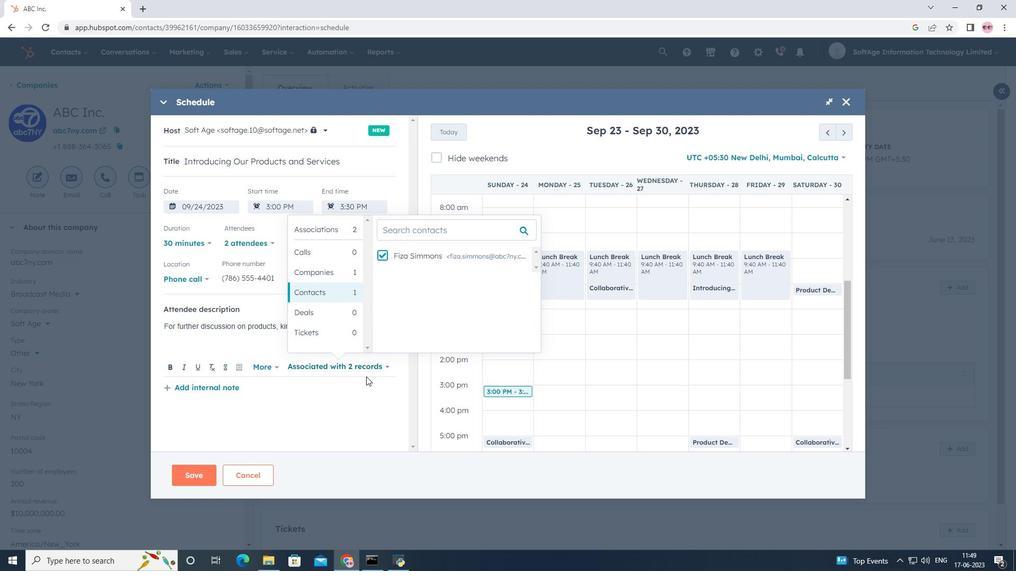 
Action: Mouse moved to (189, 468)
Screenshot: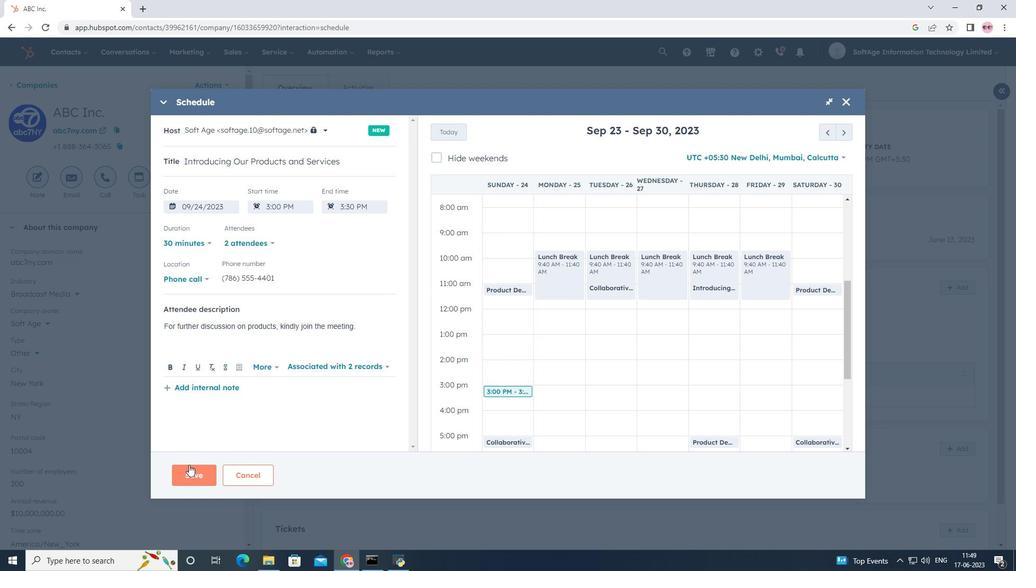 
Action: Mouse pressed left at (189, 468)
Screenshot: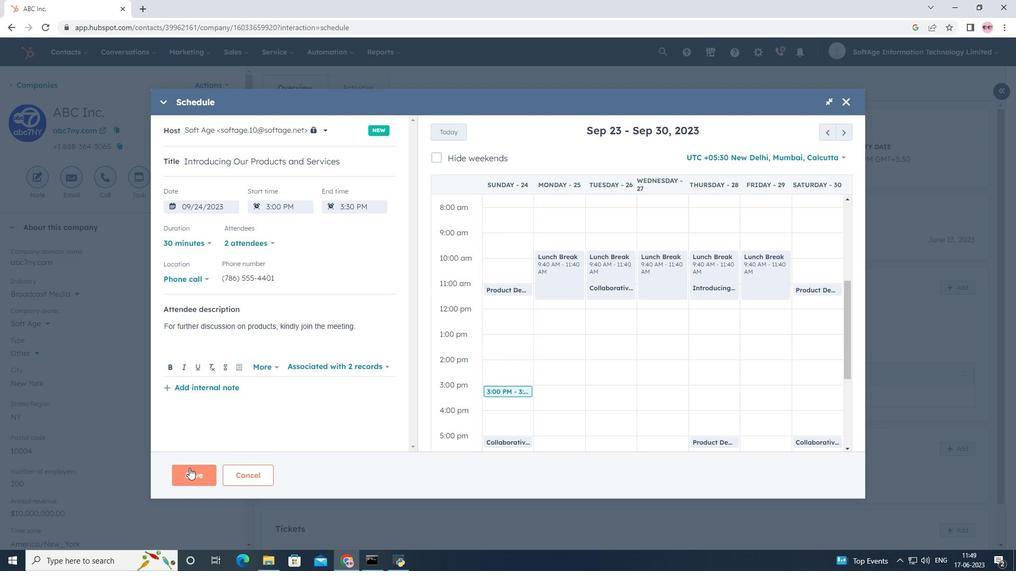 
Action: Mouse moved to (263, 408)
Screenshot: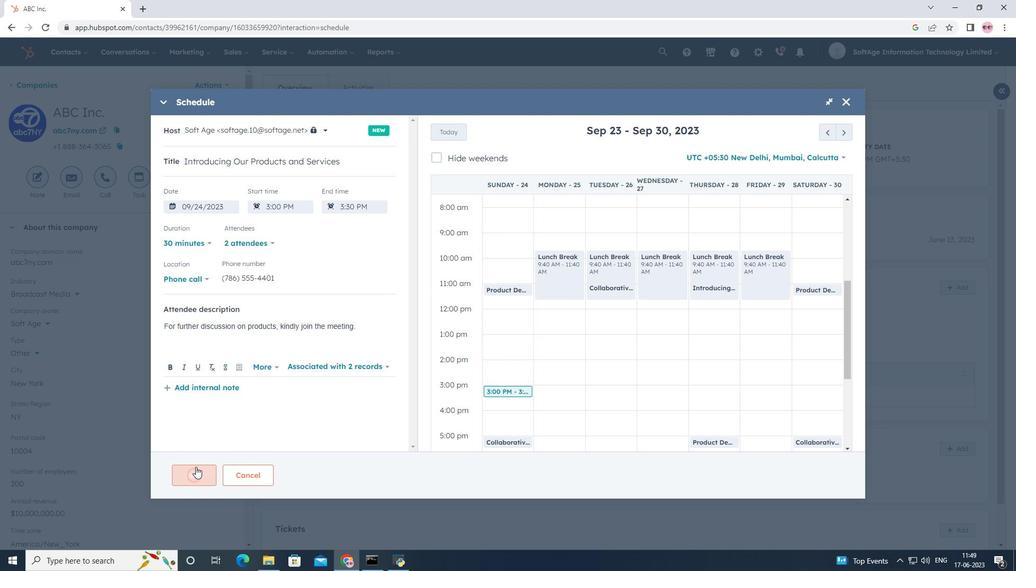 
